 Task: Create a due date automation trigger when advanced on, on the monday of the week a card is due add basic with the green label at 11:00 AM.
Action: Mouse moved to (1037, 78)
Screenshot: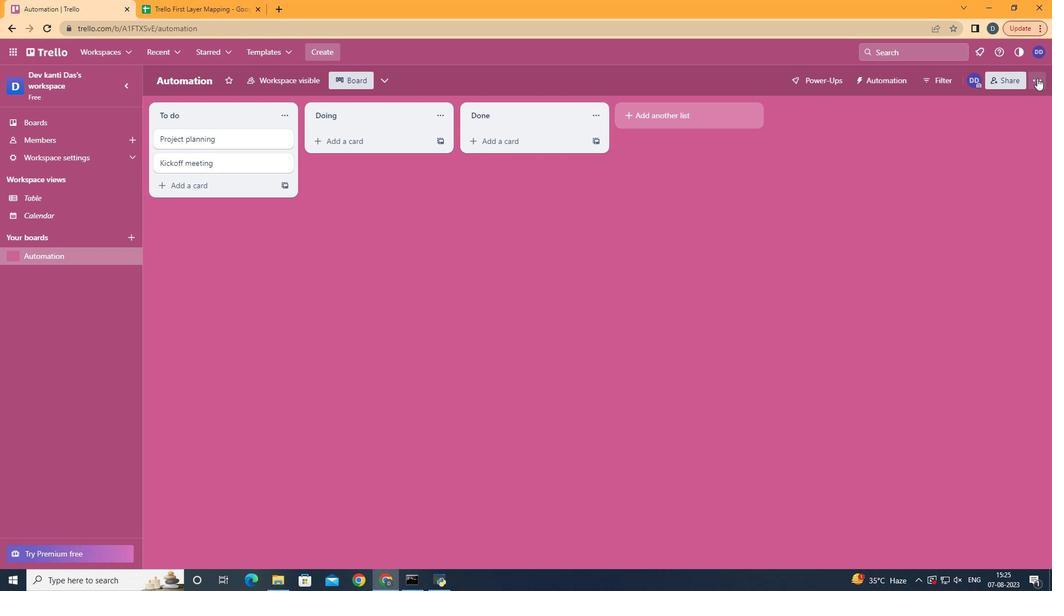 
Action: Mouse pressed left at (1037, 78)
Screenshot: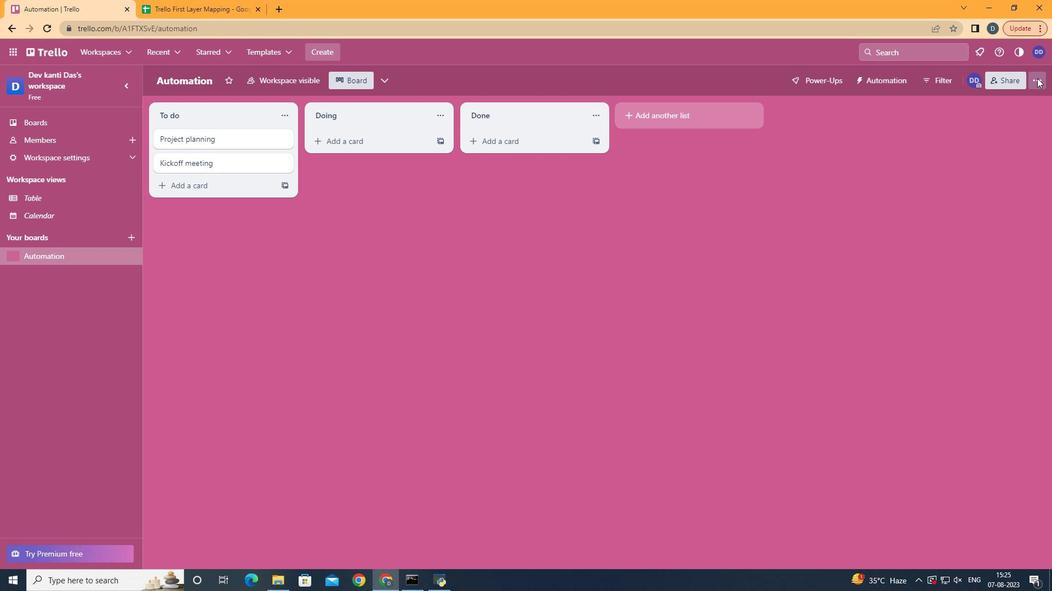 
Action: Mouse moved to (947, 224)
Screenshot: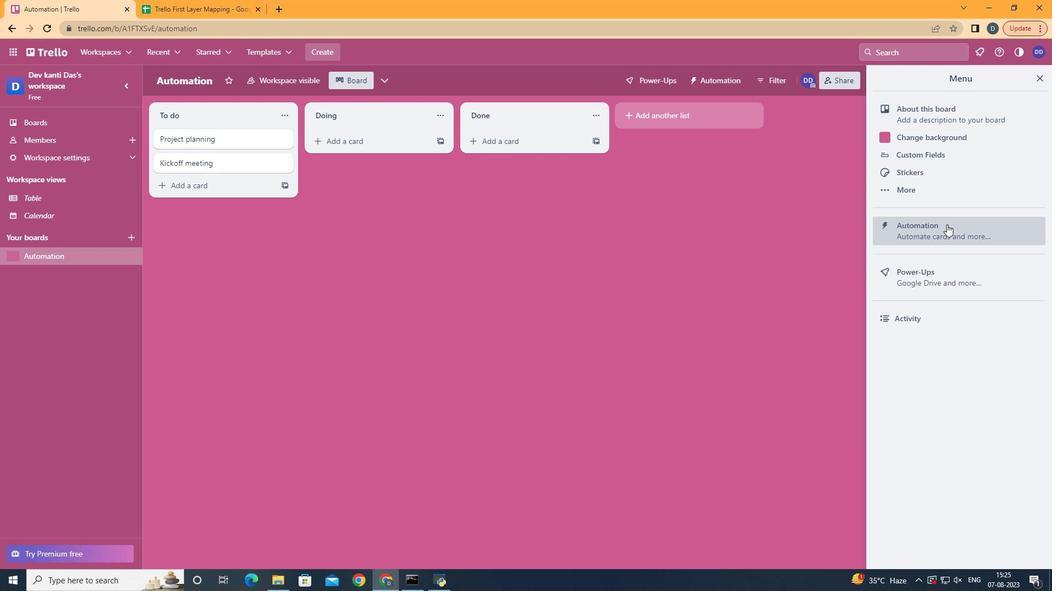 
Action: Mouse pressed left at (947, 224)
Screenshot: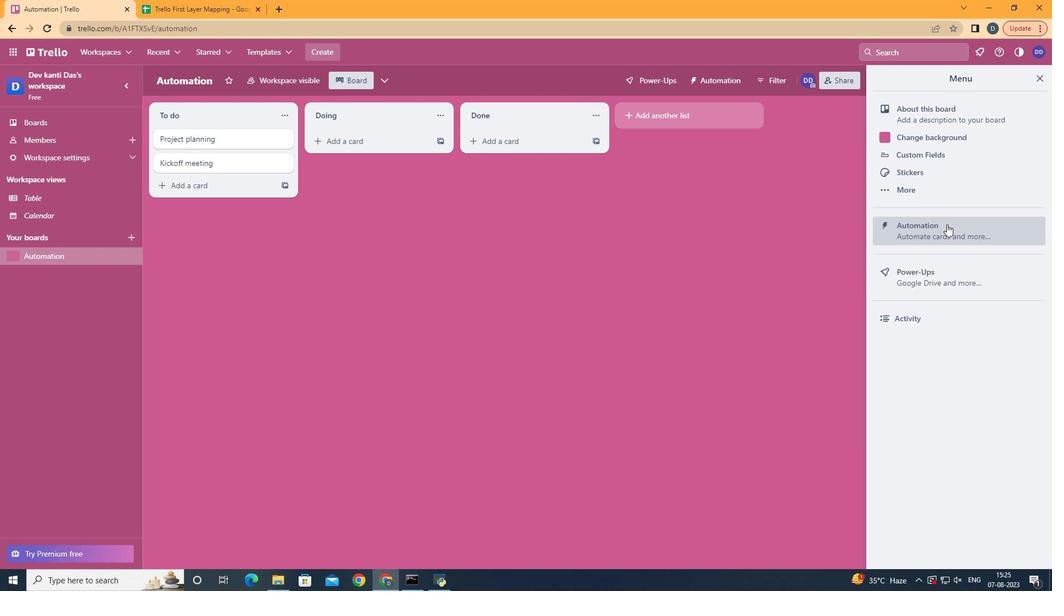 
Action: Mouse moved to (212, 223)
Screenshot: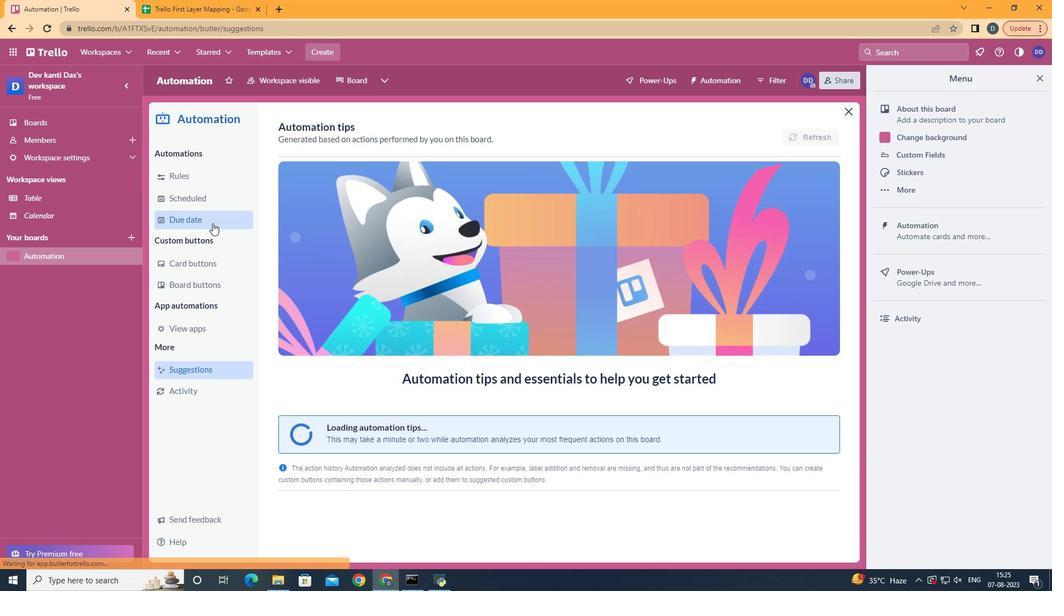 
Action: Mouse pressed left at (212, 223)
Screenshot: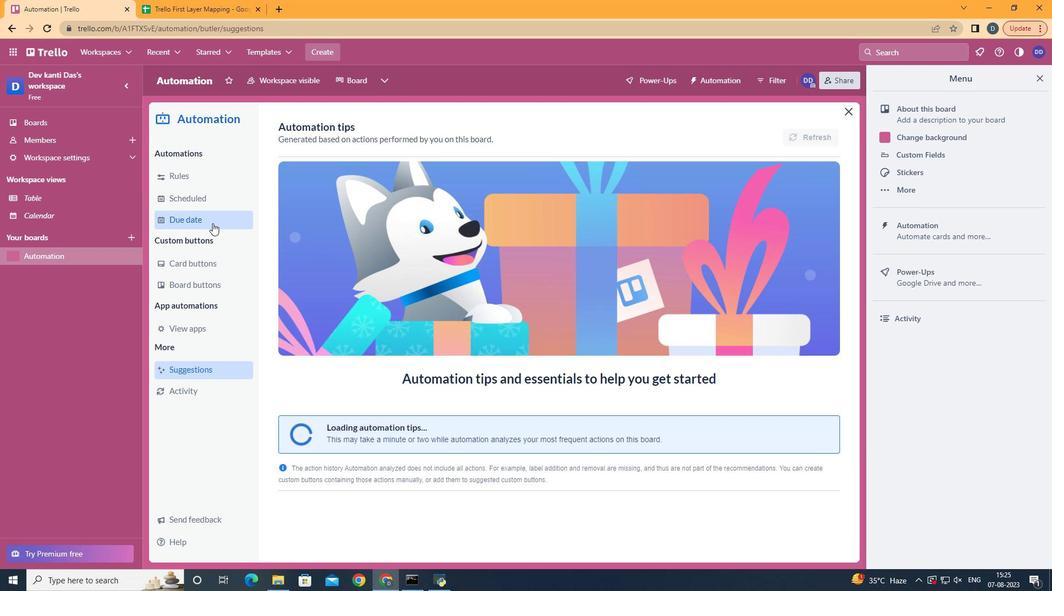 
Action: Mouse moved to (769, 132)
Screenshot: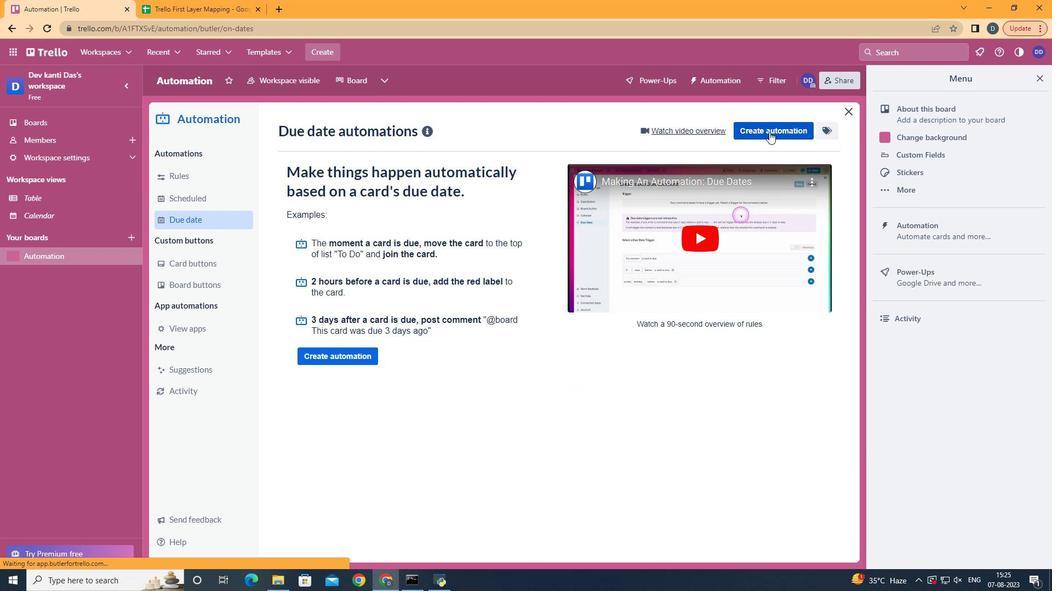 
Action: Mouse pressed left at (769, 132)
Screenshot: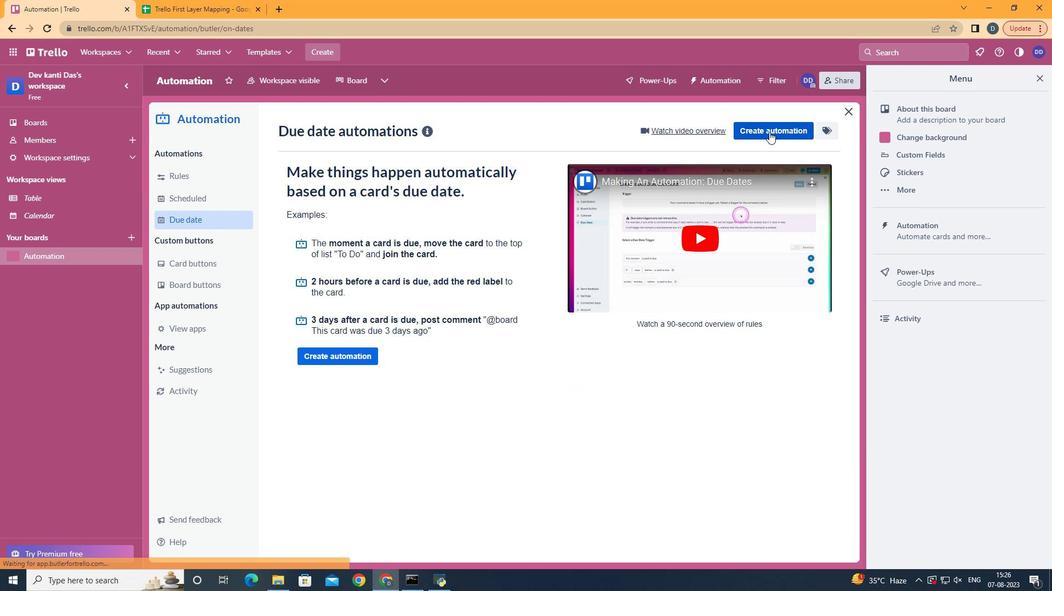 
Action: Mouse moved to (575, 236)
Screenshot: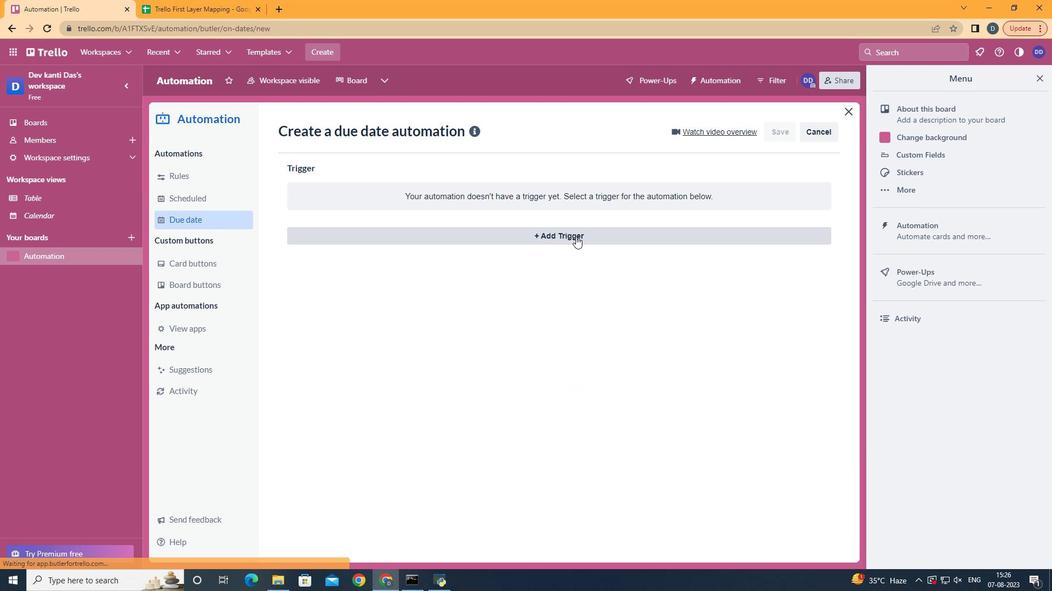 
Action: Mouse pressed left at (575, 236)
Screenshot: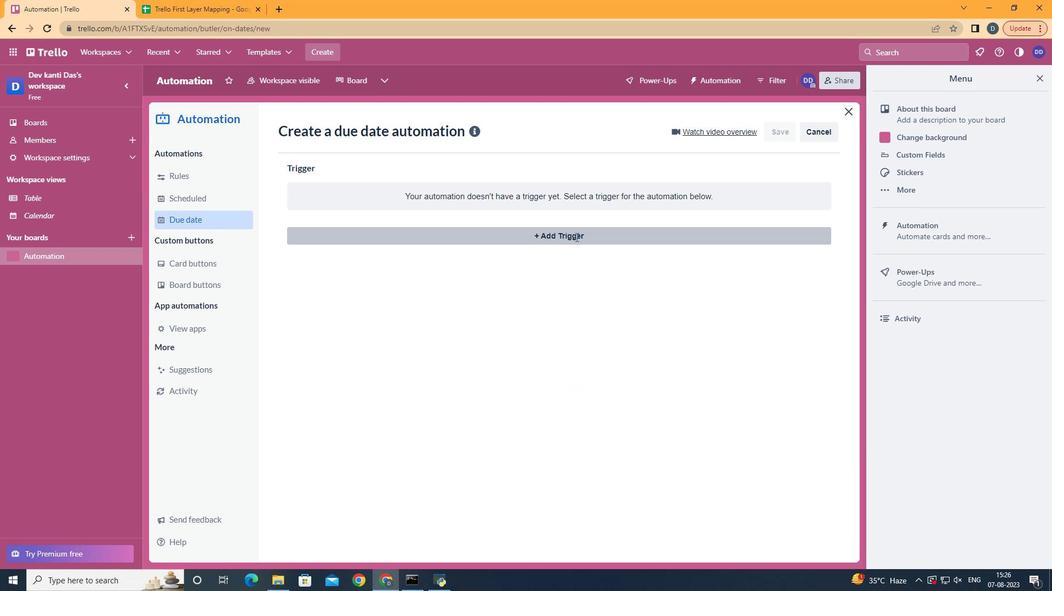 
Action: Mouse moved to (362, 292)
Screenshot: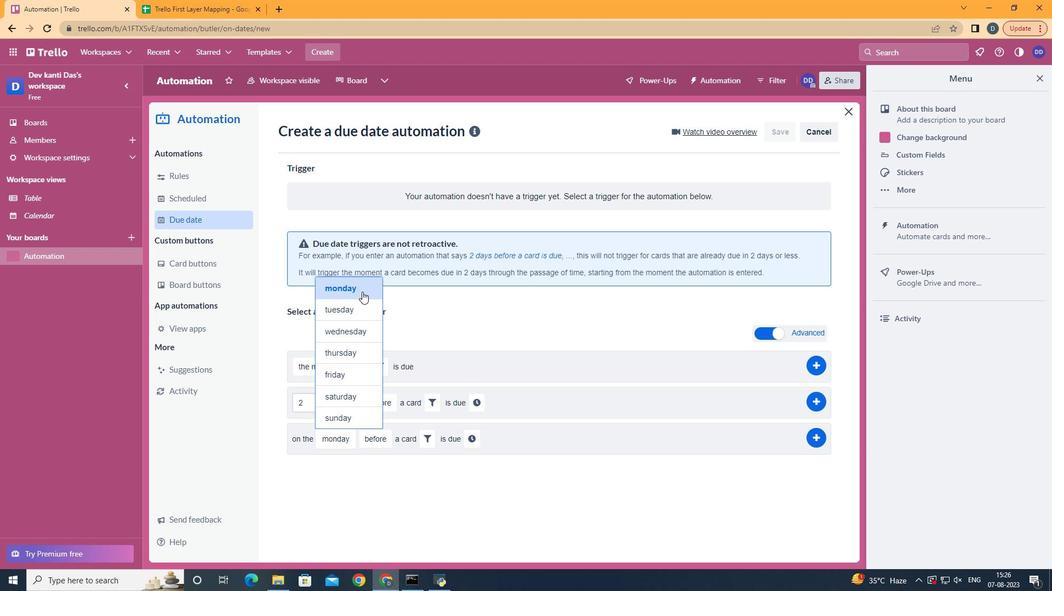
Action: Mouse pressed left at (362, 292)
Screenshot: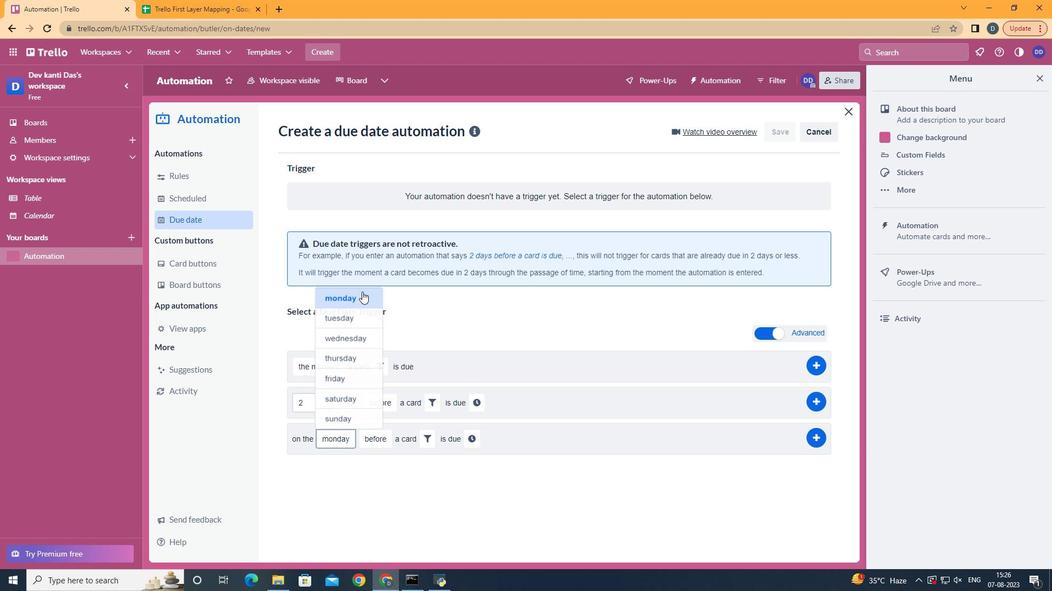 
Action: Mouse moved to (387, 503)
Screenshot: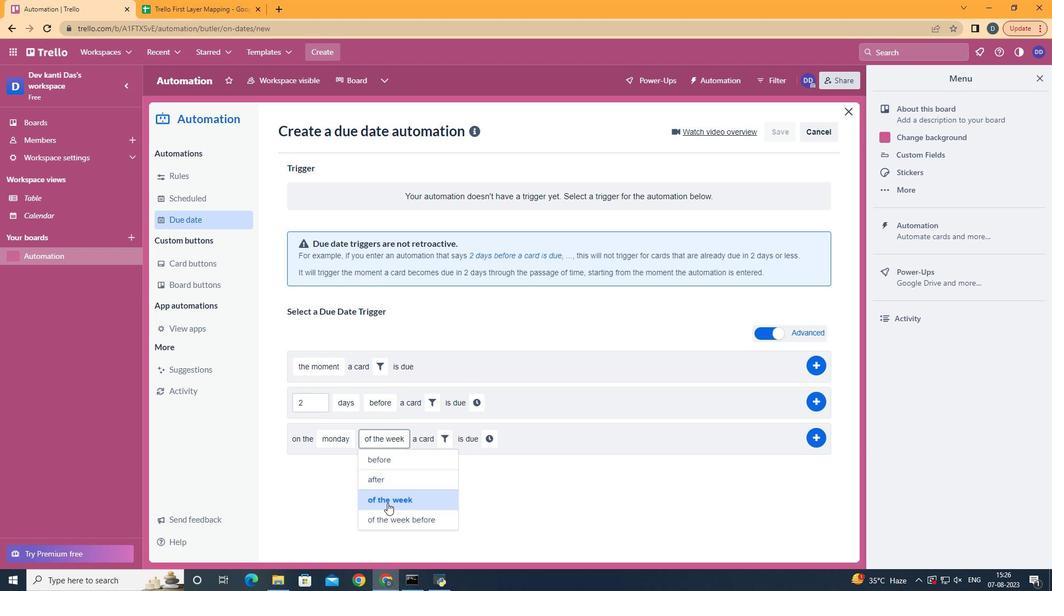 
Action: Mouse pressed left at (387, 503)
Screenshot: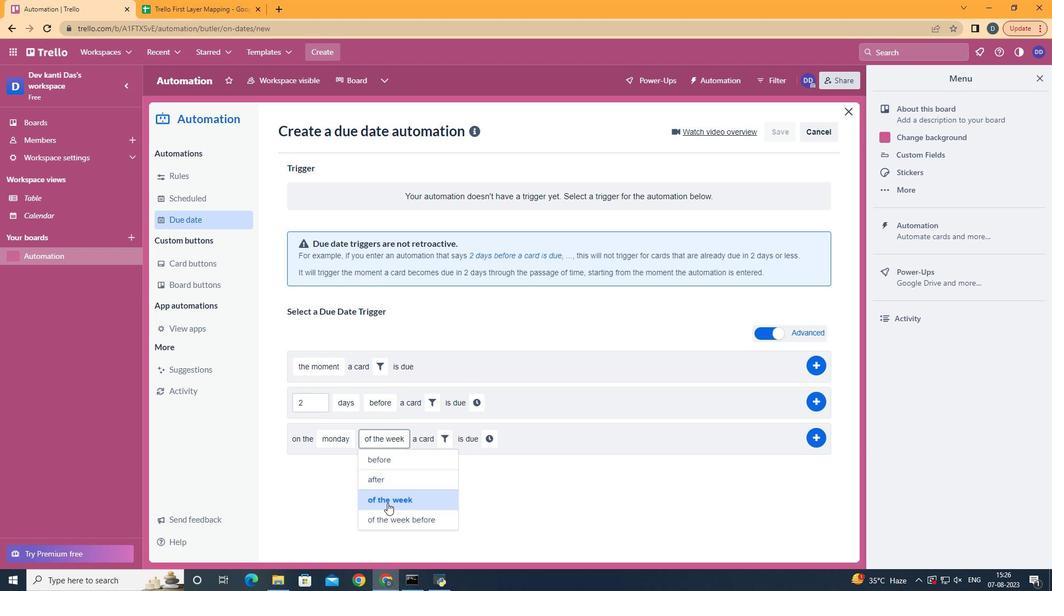 
Action: Mouse moved to (434, 439)
Screenshot: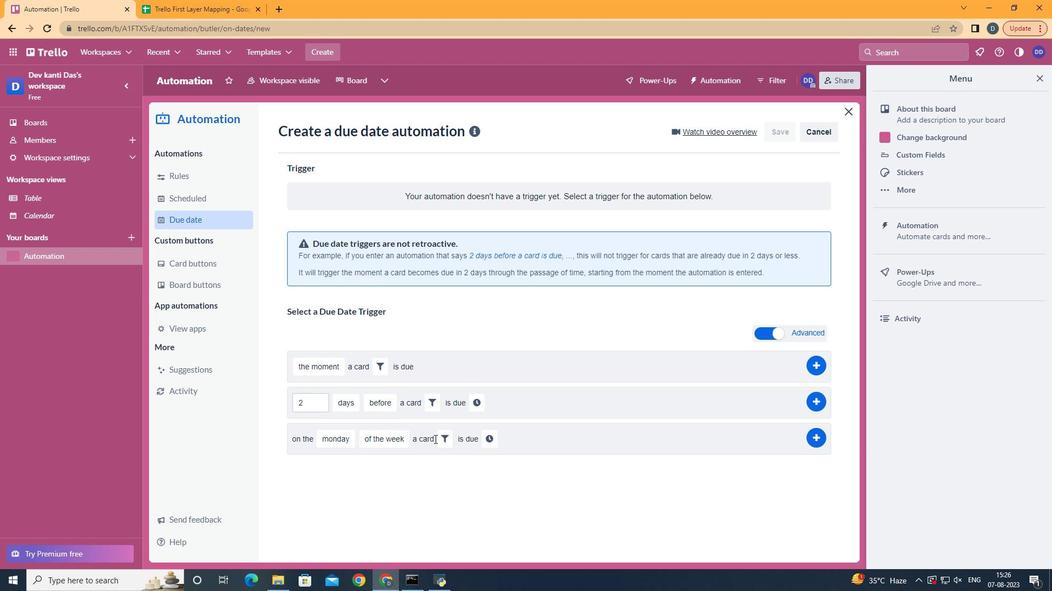 
Action: Mouse pressed left at (434, 439)
Screenshot: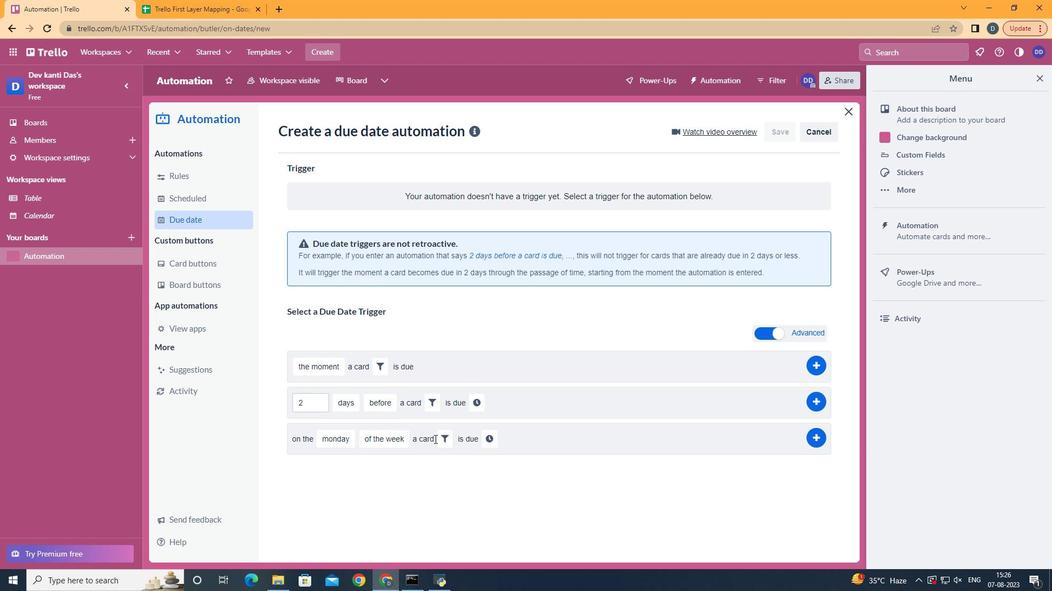 
Action: Mouse moved to (441, 437)
Screenshot: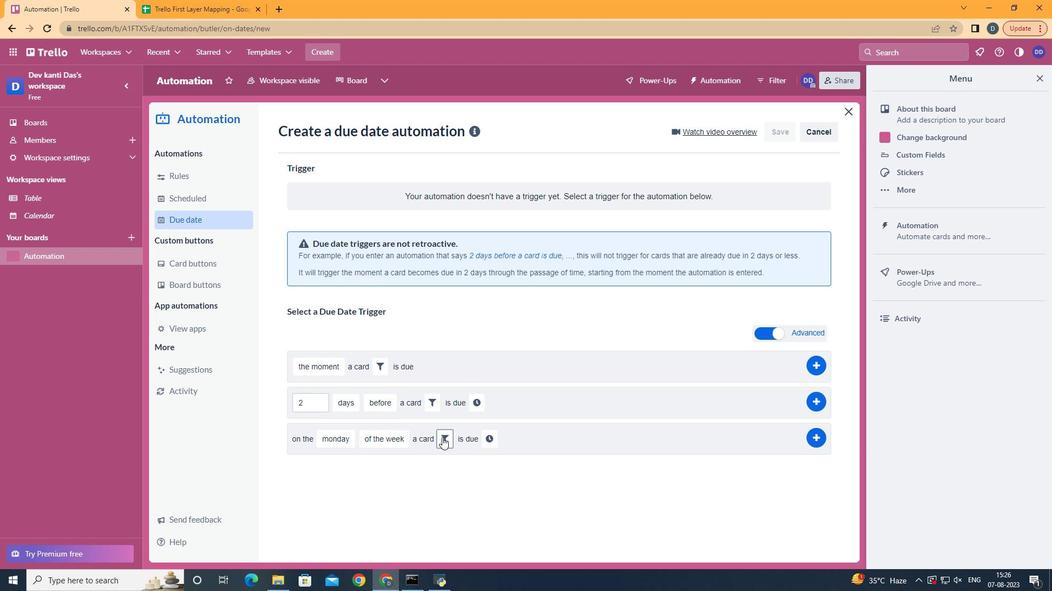 
Action: Mouse pressed left at (441, 437)
Screenshot: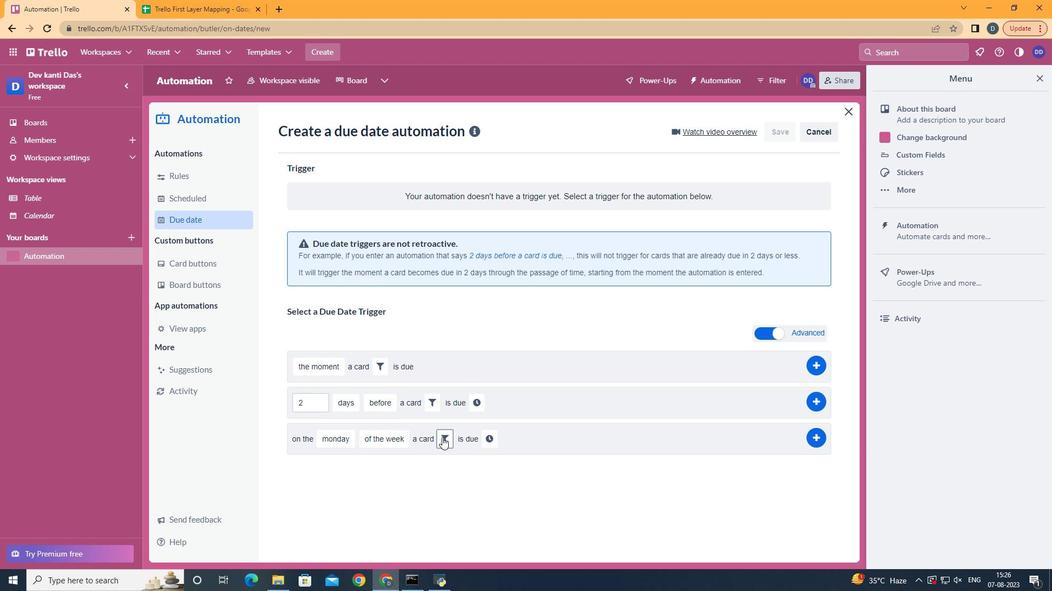 
Action: Mouse moved to (466, 486)
Screenshot: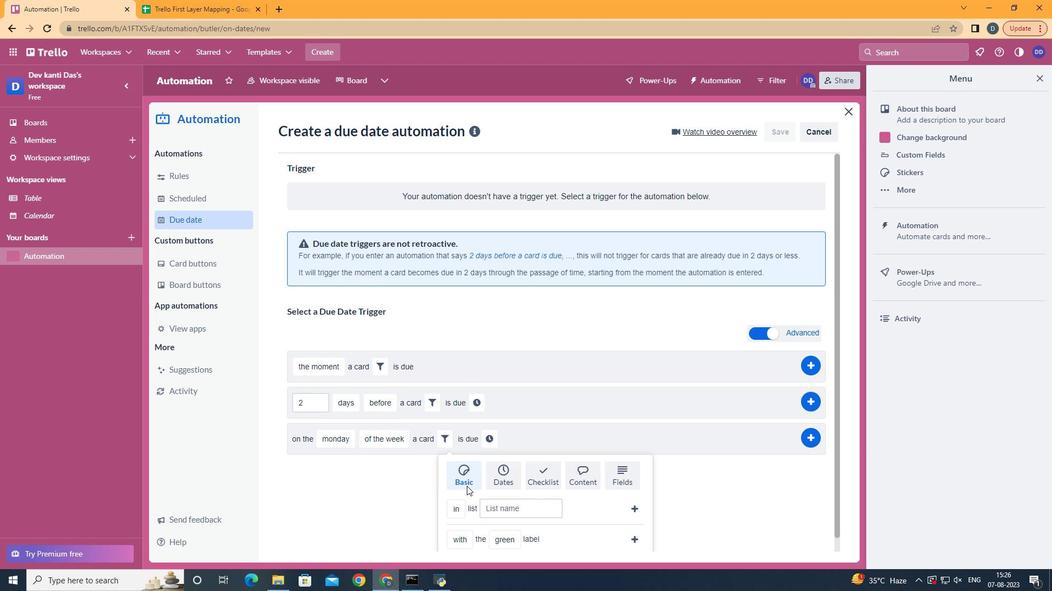 
Action: Mouse scrolled (466, 486) with delta (0, 0)
Screenshot: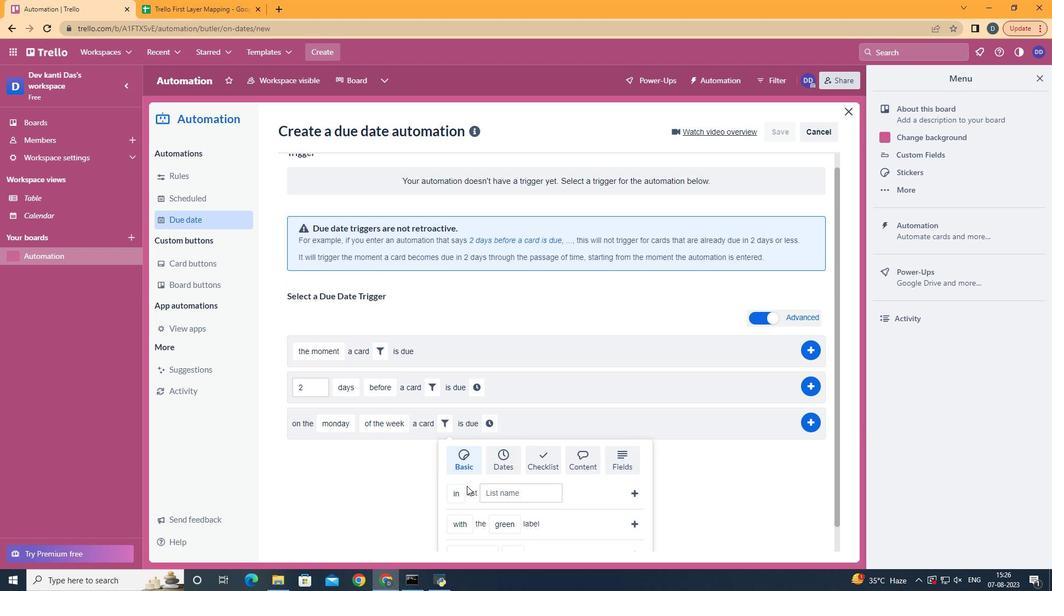 
Action: Mouse scrolled (466, 486) with delta (0, 0)
Screenshot: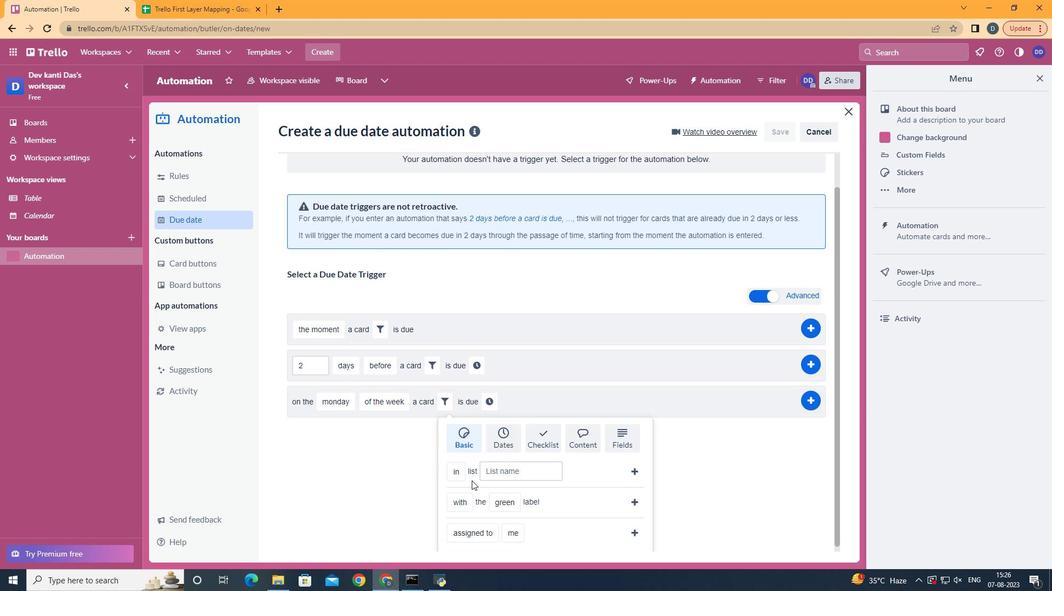 
Action: Mouse scrolled (466, 486) with delta (0, 0)
Screenshot: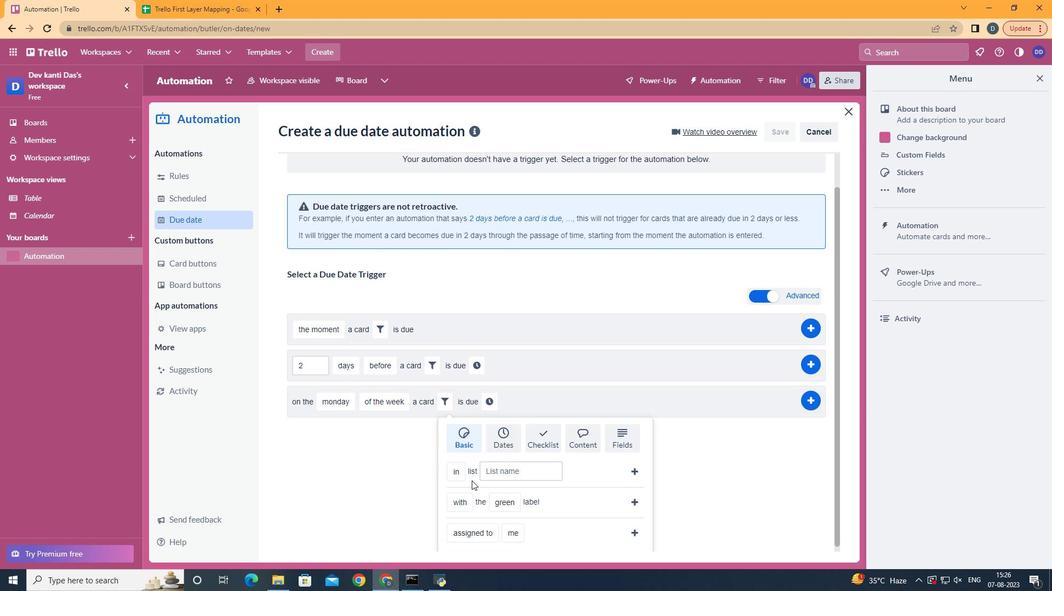 
Action: Mouse scrolled (466, 486) with delta (0, 0)
Screenshot: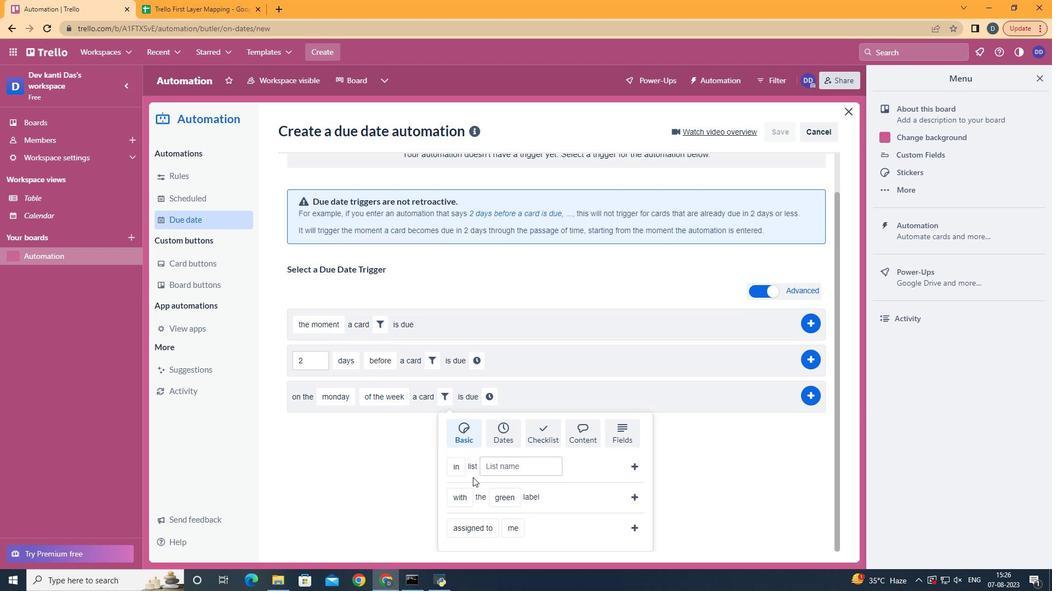 
Action: Mouse moved to (489, 432)
Screenshot: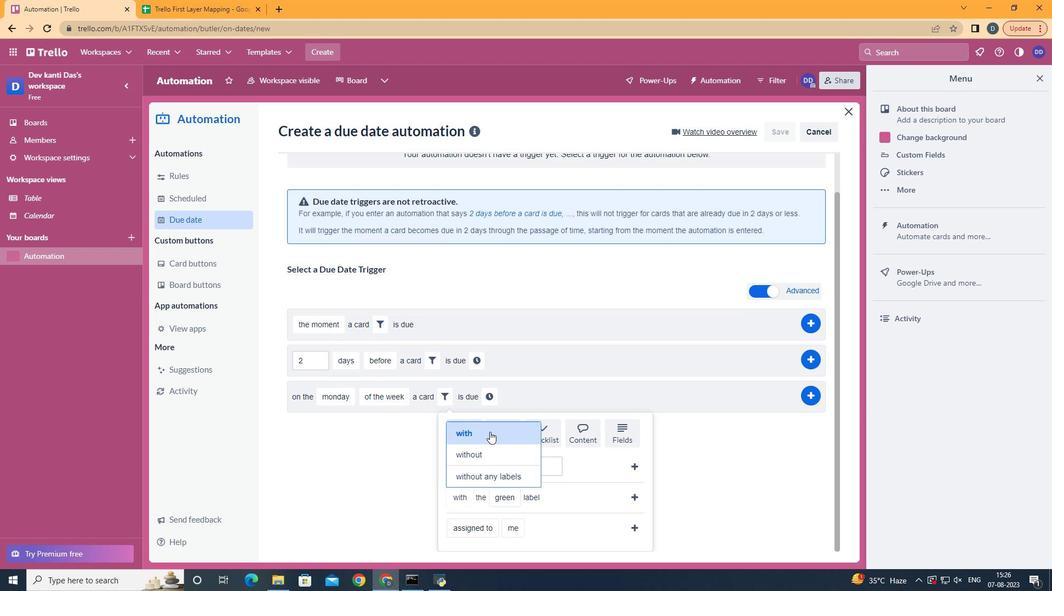 
Action: Mouse pressed left at (489, 432)
Screenshot: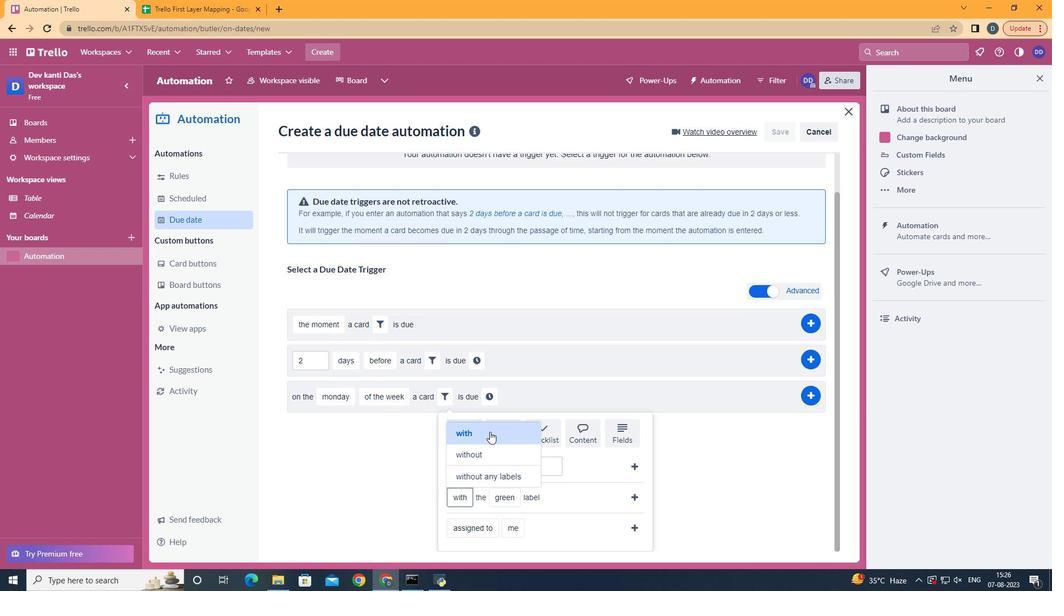 
Action: Mouse moved to (512, 363)
Screenshot: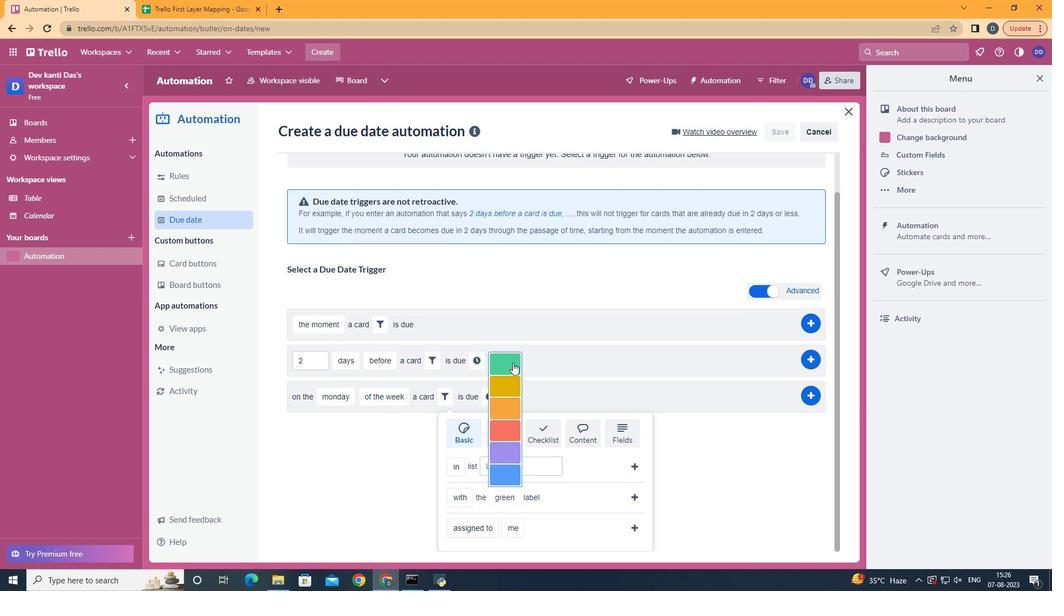 
Action: Mouse pressed left at (512, 363)
Screenshot: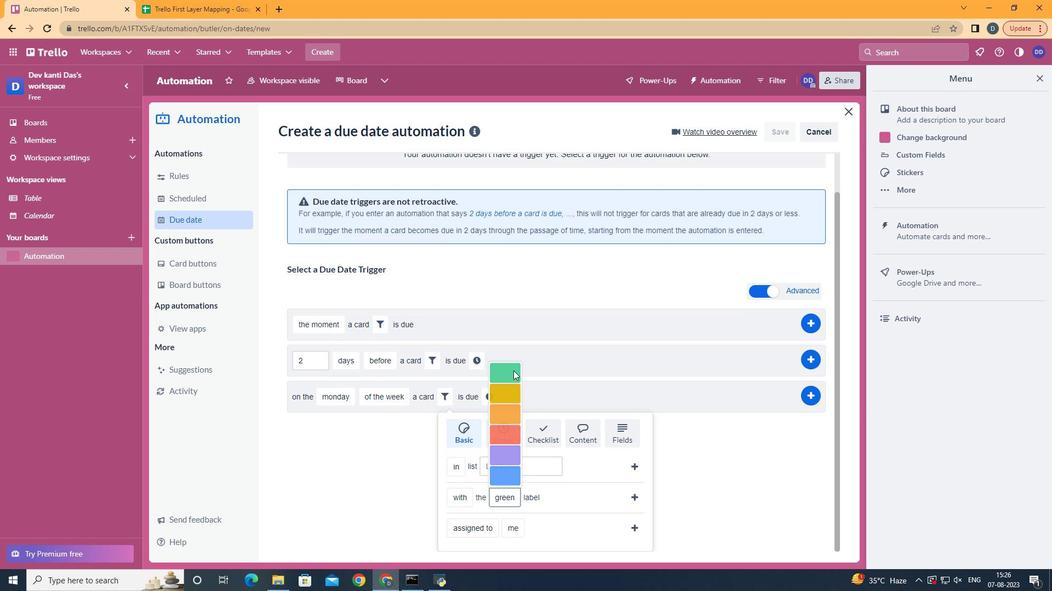 
Action: Mouse moved to (626, 503)
Screenshot: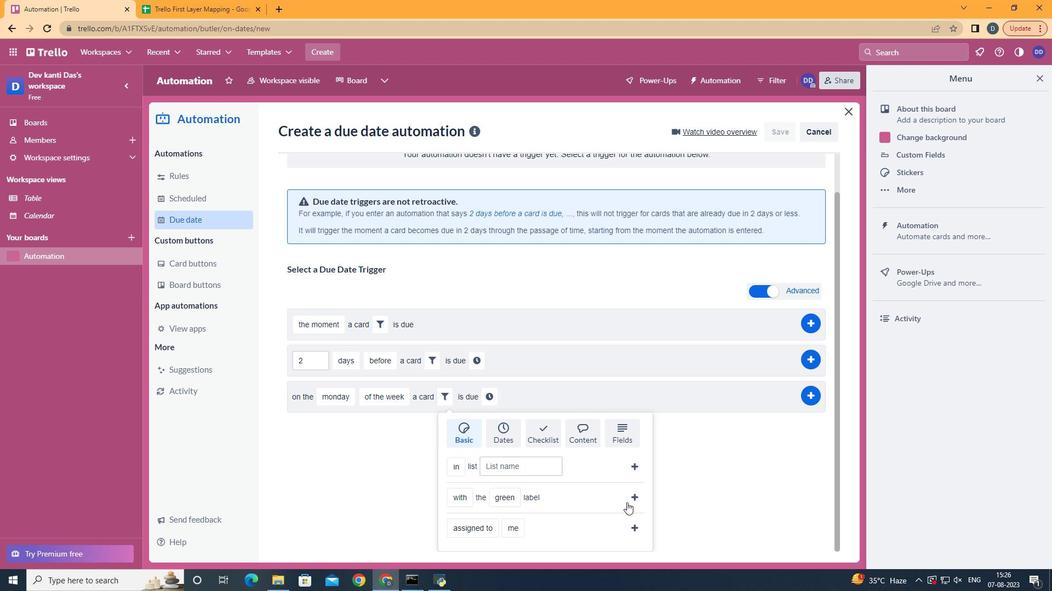 
Action: Mouse pressed left at (626, 503)
Screenshot: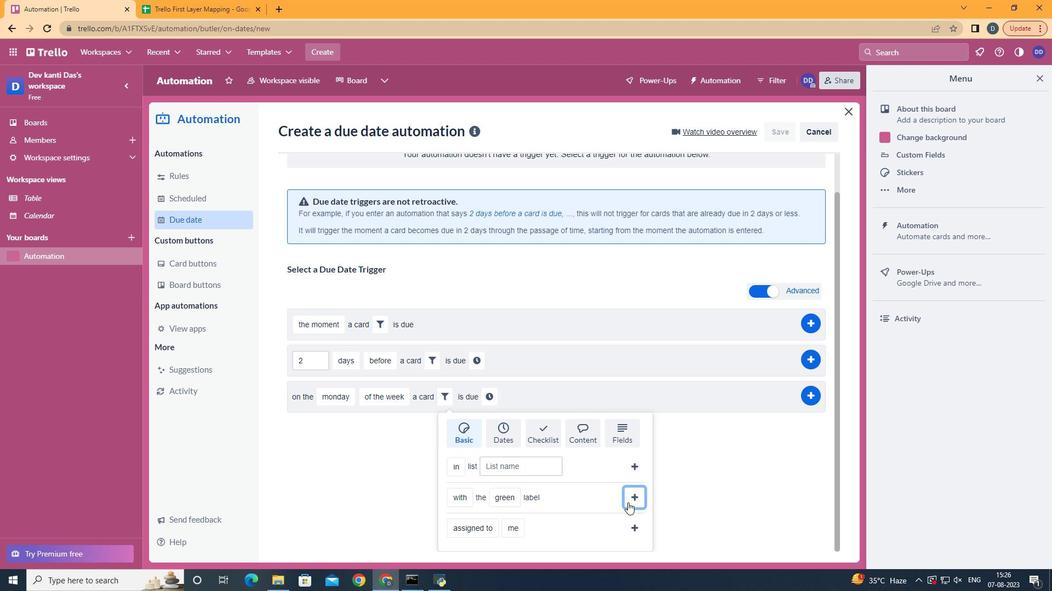 
Action: Mouse moved to (580, 438)
Screenshot: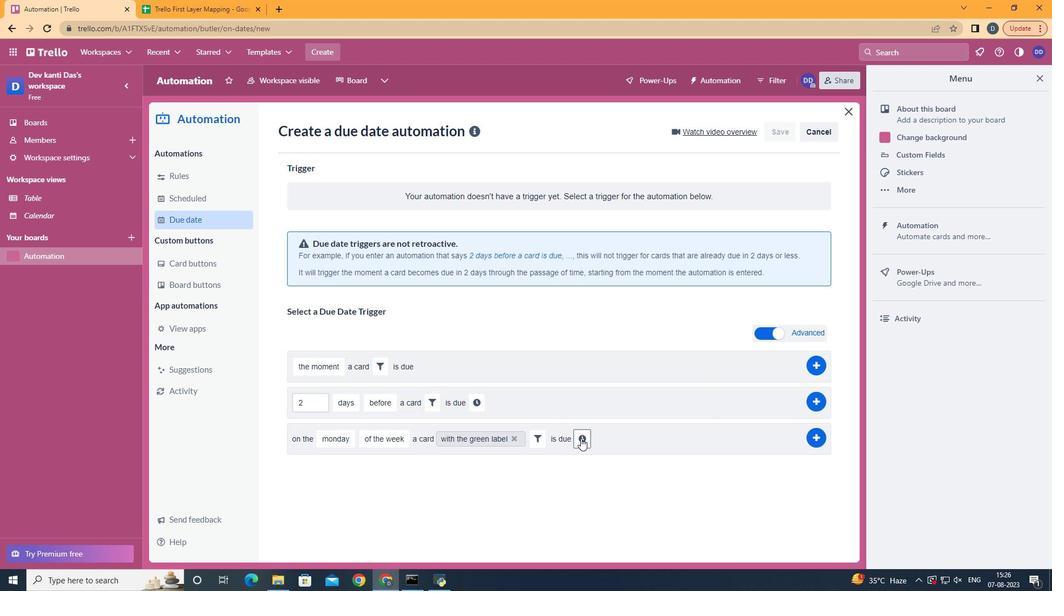 
Action: Mouse pressed left at (580, 438)
Screenshot: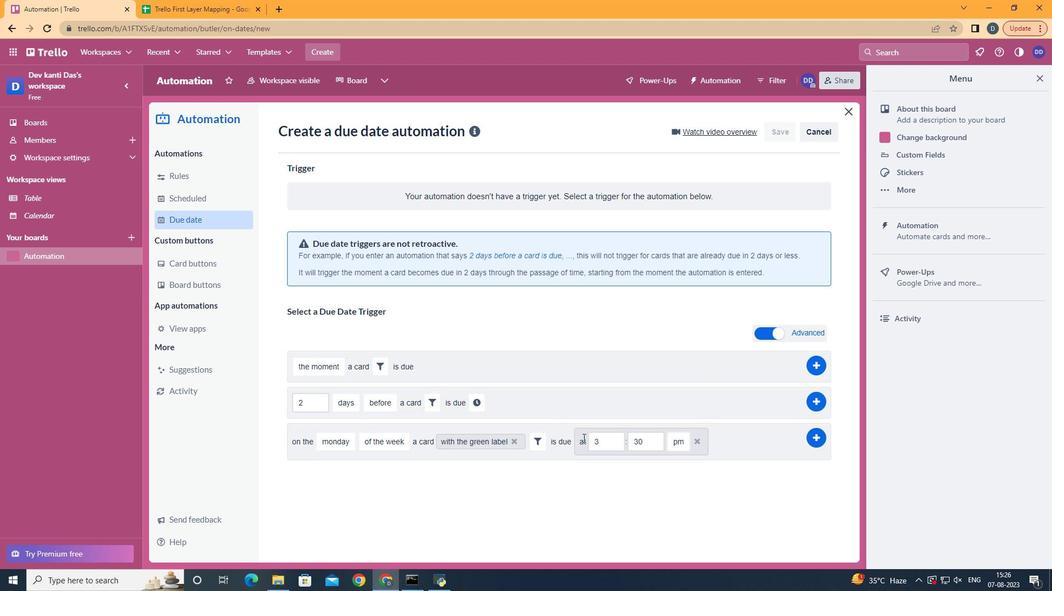 
Action: Mouse moved to (600, 442)
Screenshot: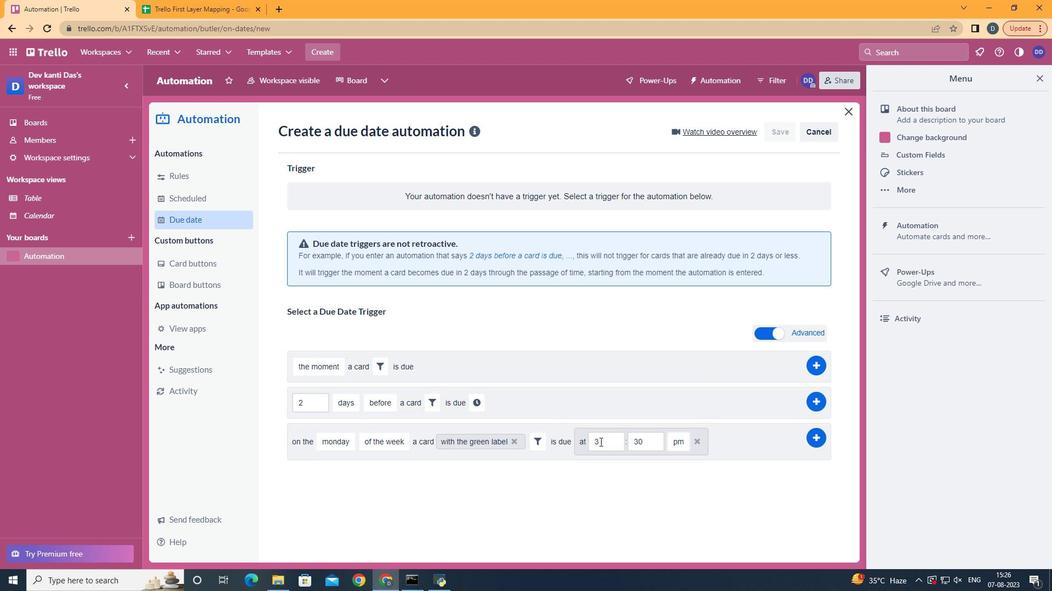 
Action: Mouse pressed left at (600, 442)
Screenshot: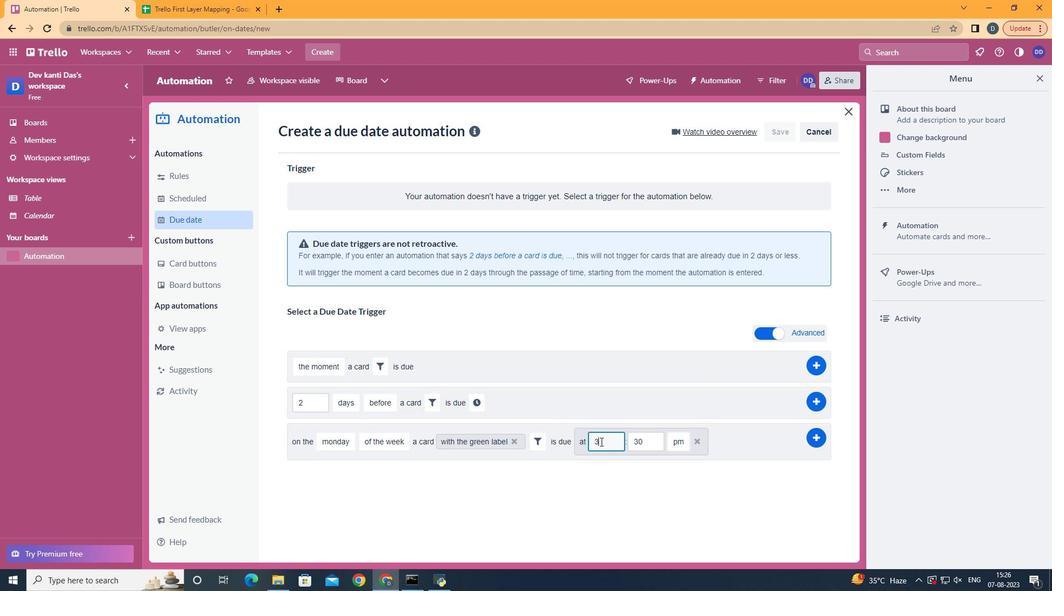 
Action: Mouse moved to (600, 442)
Screenshot: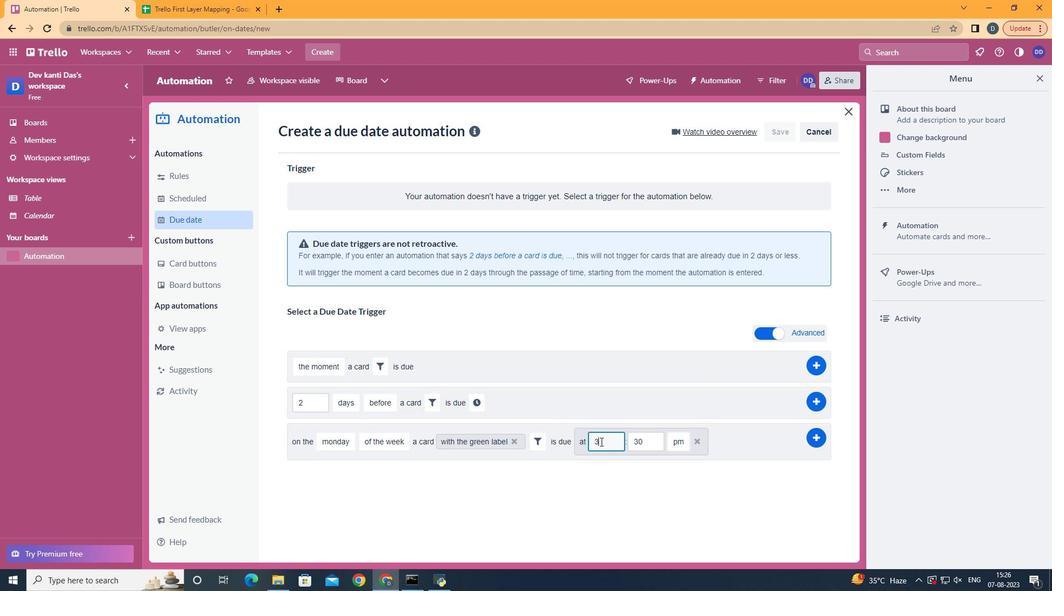 
Action: Key pressed <Key.backspace>11
Screenshot: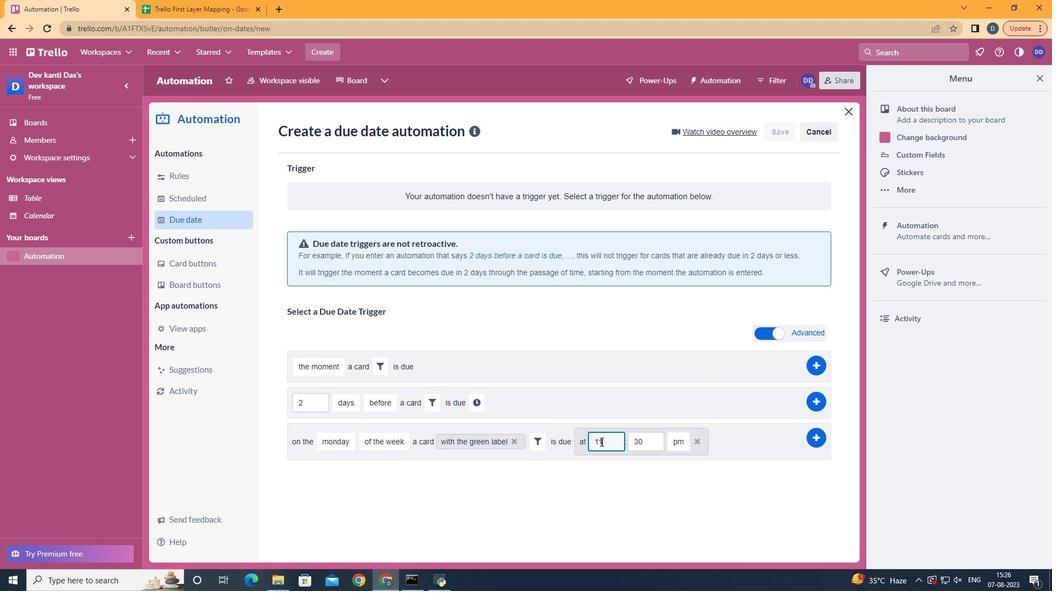 
Action: Mouse moved to (648, 443)
Screenshot: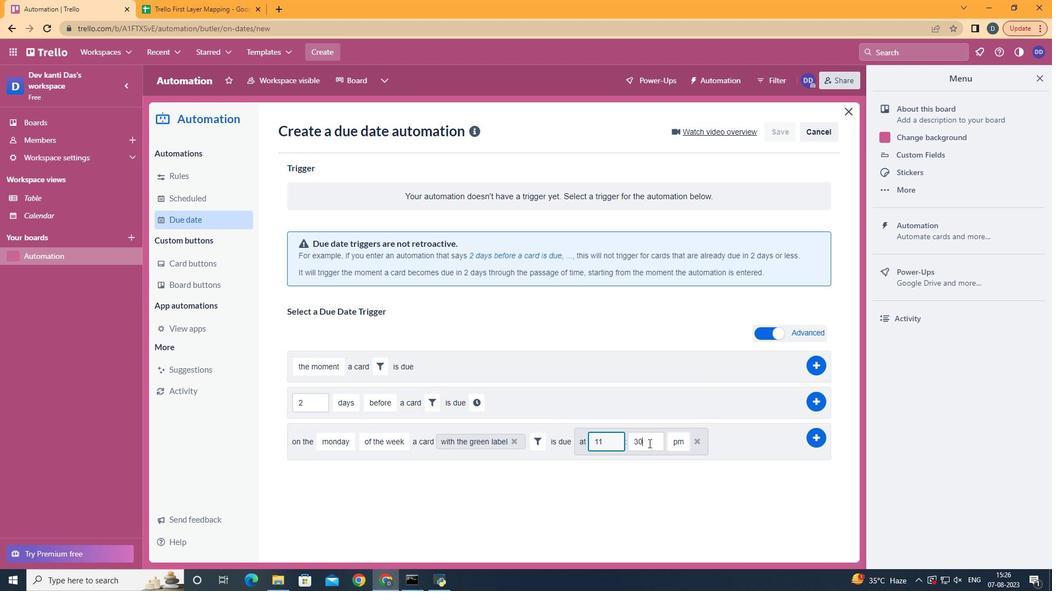 
Action: Mouse pressed left at (648, 443)
Screenshot: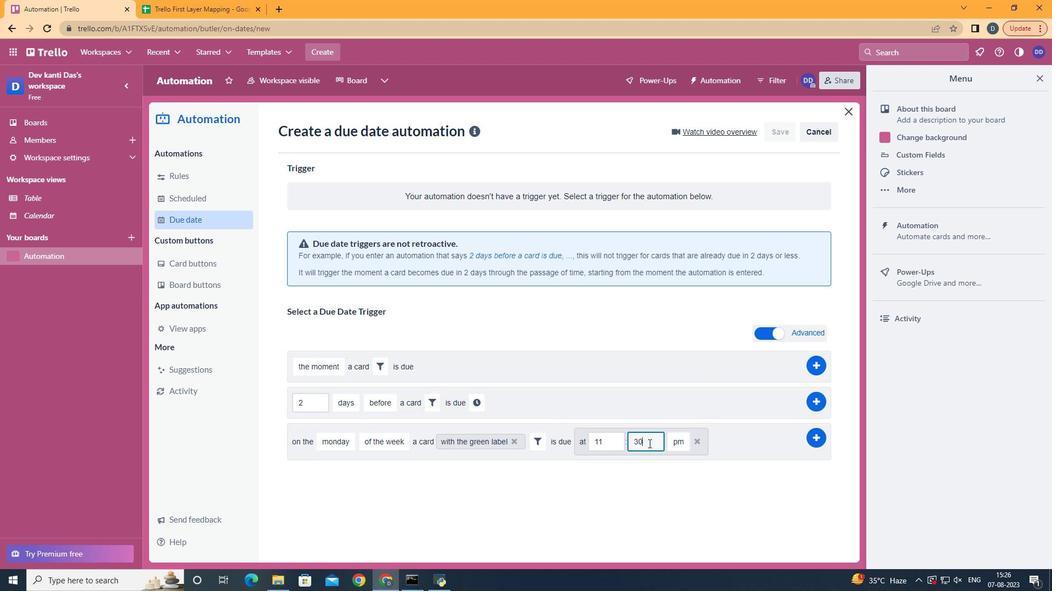 
Action: Key pressed <Key.backspace>
Screenshot: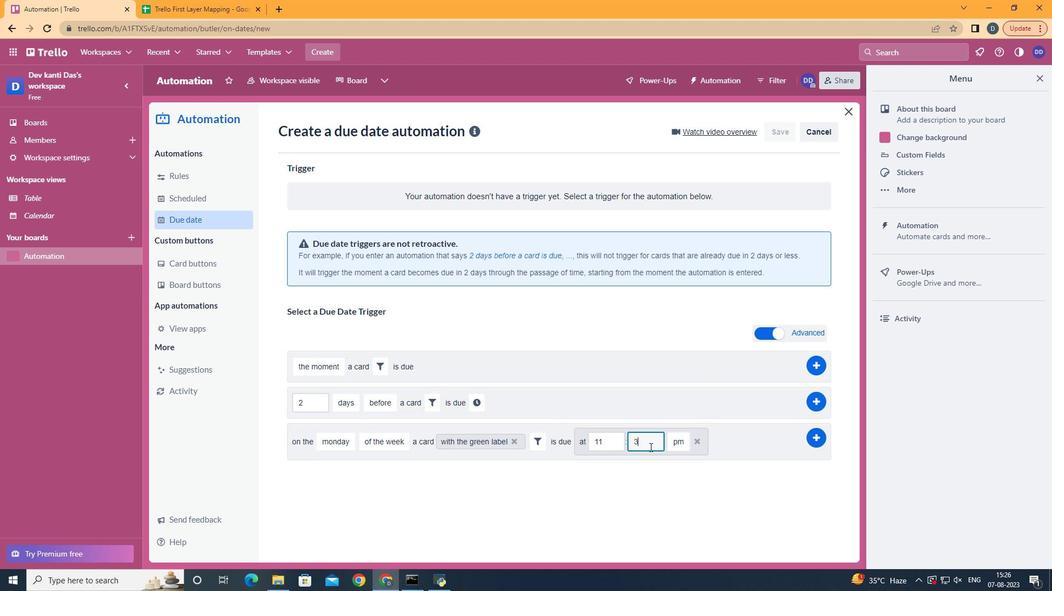 
Action: Mouse moved to (649, 447)
Screenshot: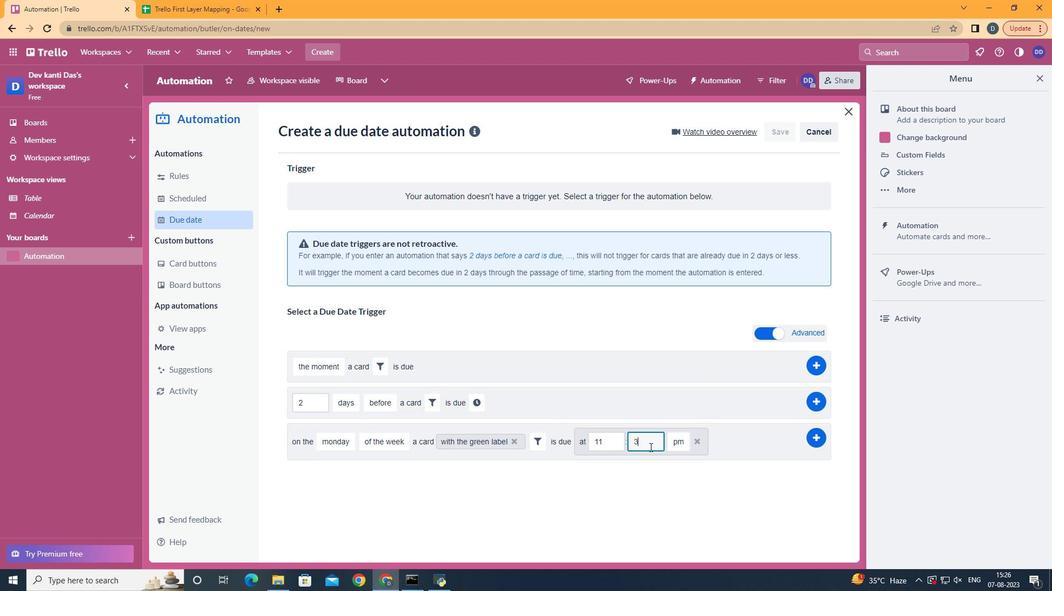 
Action: Key pressed <Key.backspace>00
Screenshot: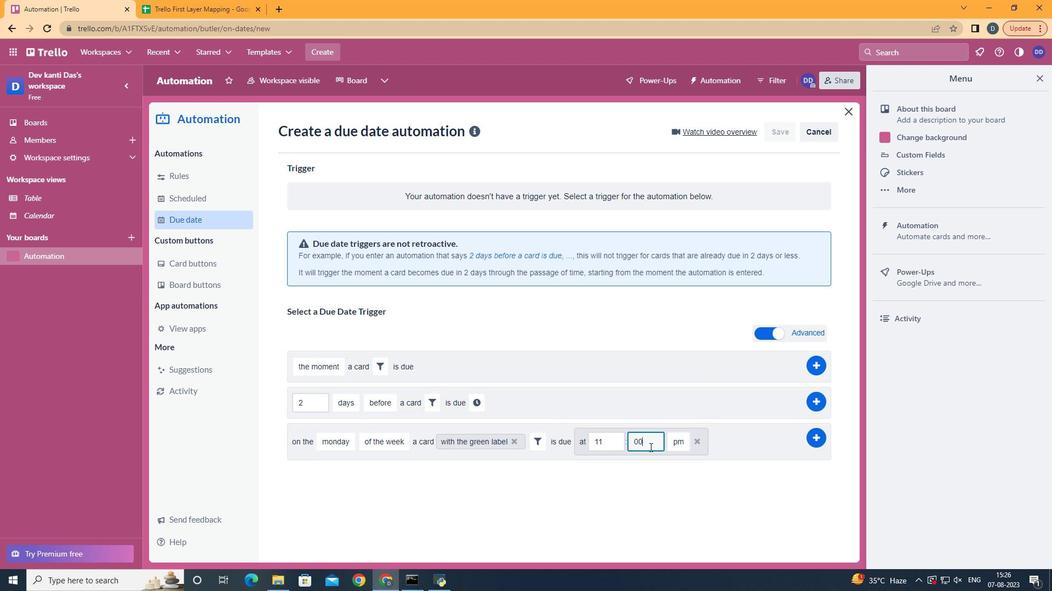 
Action: Mouse moved to (675, 464)
Screenshot: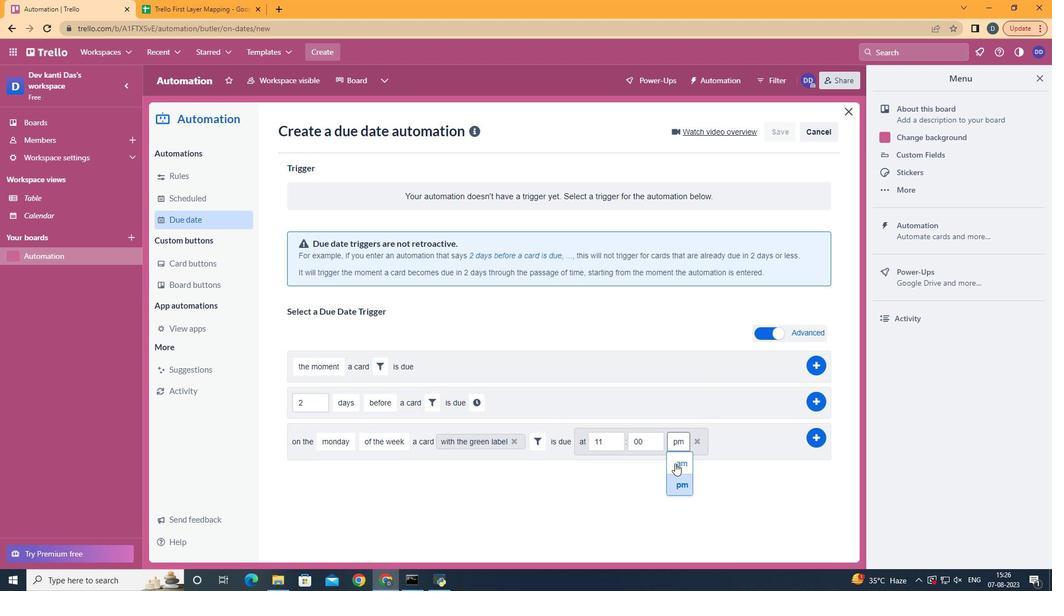 
Action: Mouse pressed left at (675, 464)
Screenshot: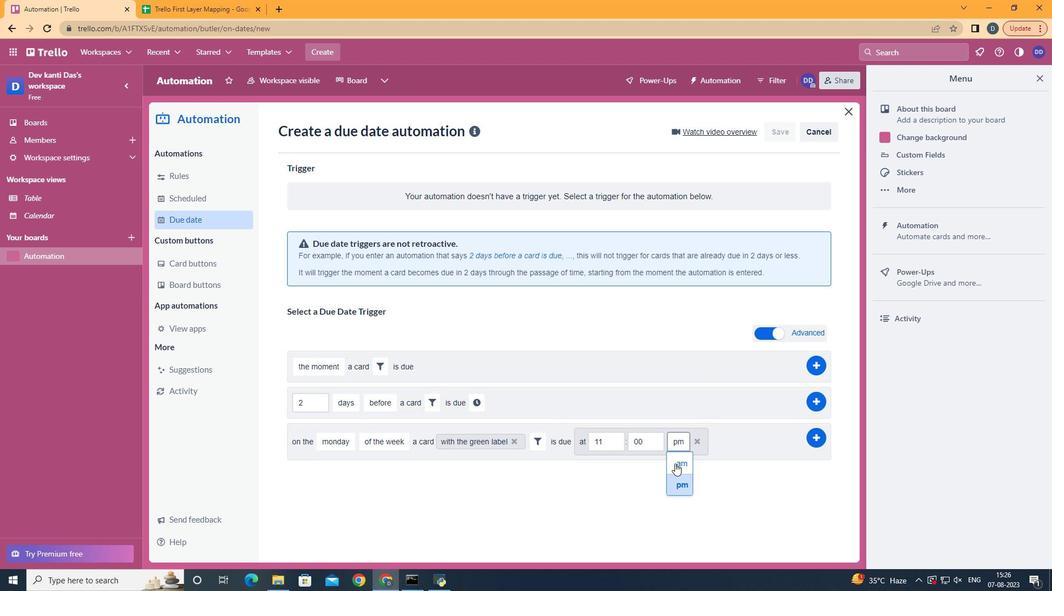 
Action: Mouse moved to (810, 441)
Screenshot: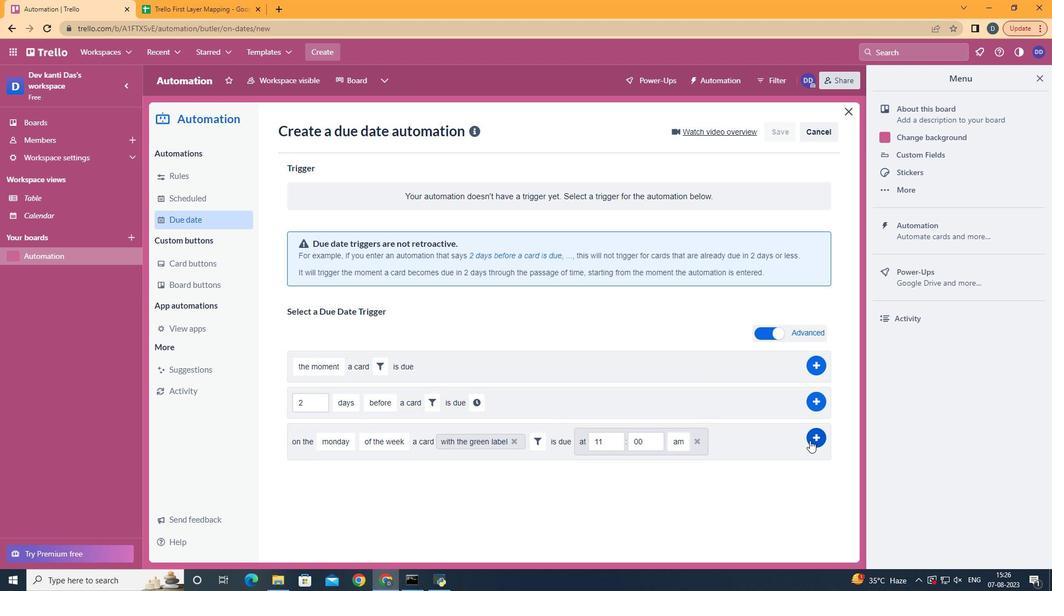 
Action: Mouse pressed left at (810, 441)
Screenshot: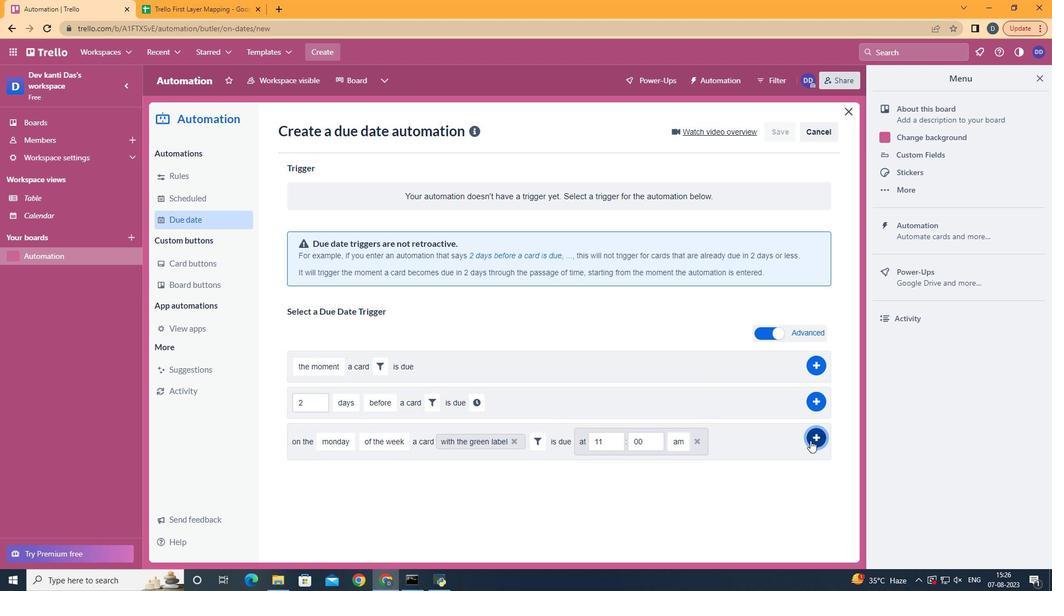 
Action: Mouse moved to (607, 215)
Screenshot: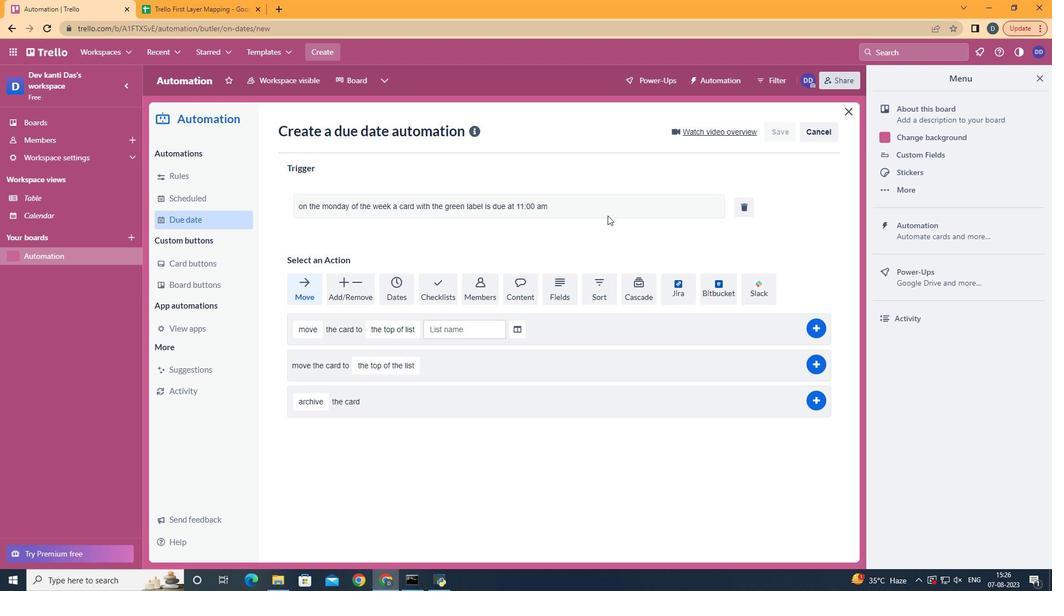 
